 Task: Add a condition where "Tags Contains none of the following" add a tag "Submit" in new tickets in your groups.
Action: Mouse moved to (84, 440)
Screenshot: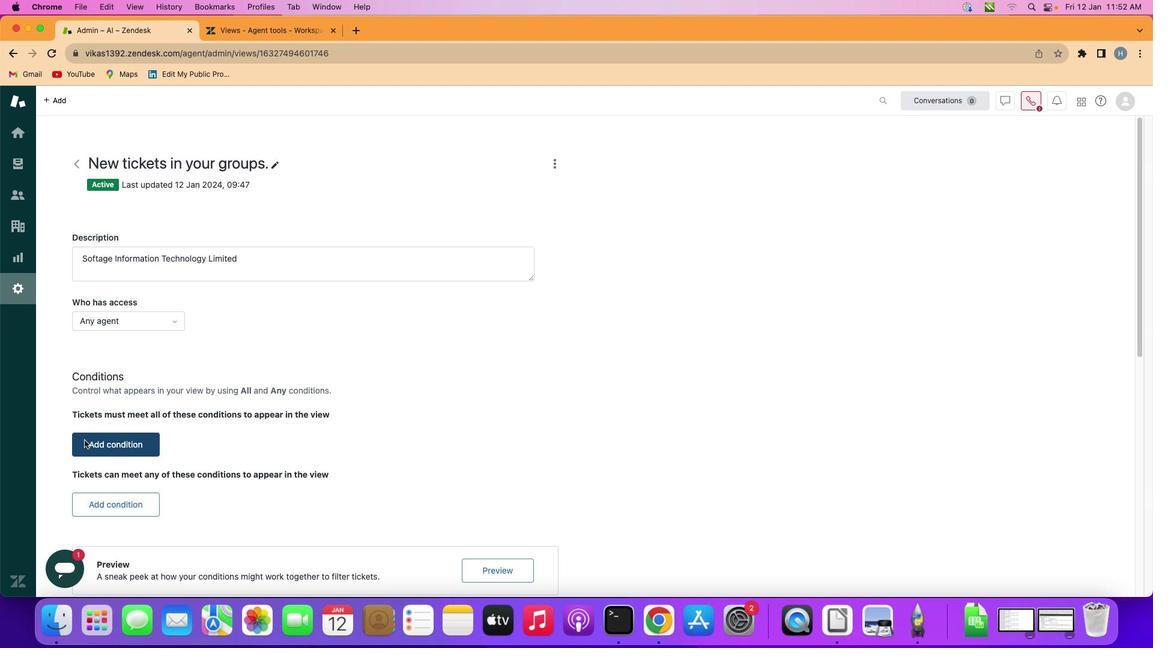 
Action: Mouse pressed left at (84, 440)
Screenshot: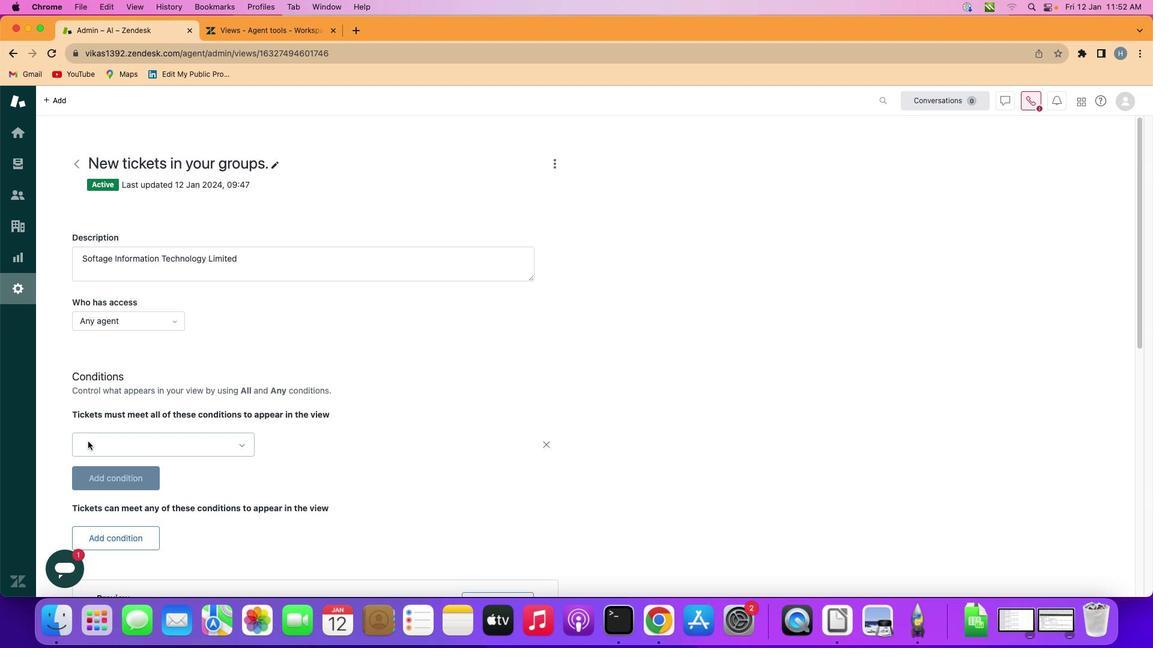 
Action: Mouse moved to (162, 442)
Screenshot: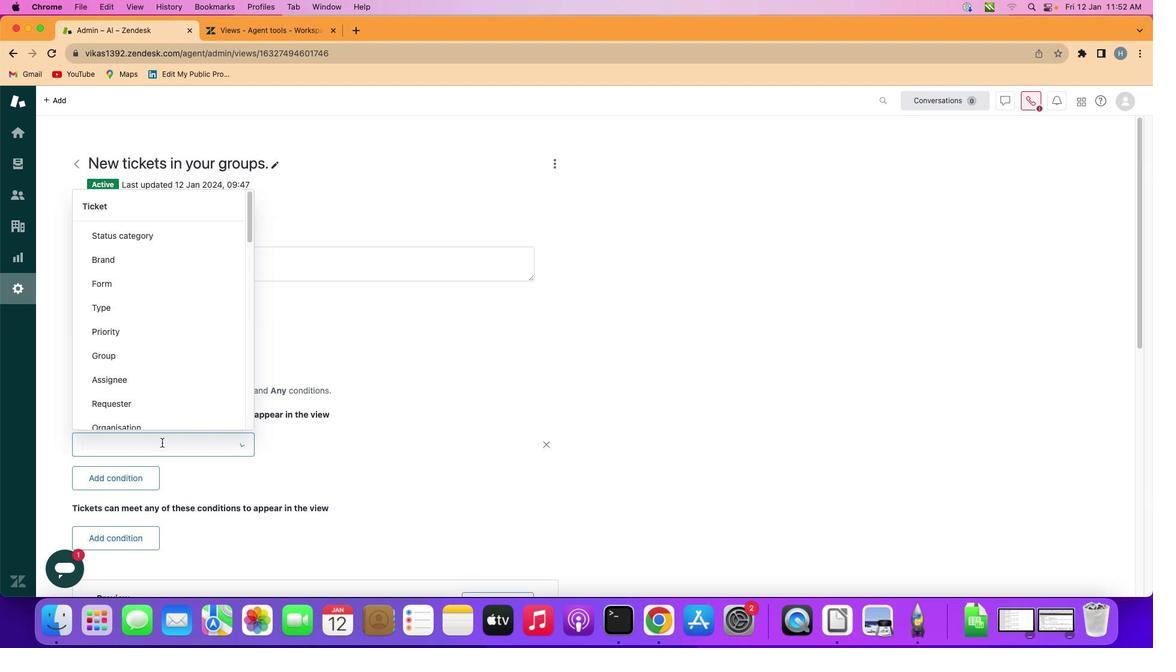
Action: Mouse pressed left at (162, 442)
Screenshot: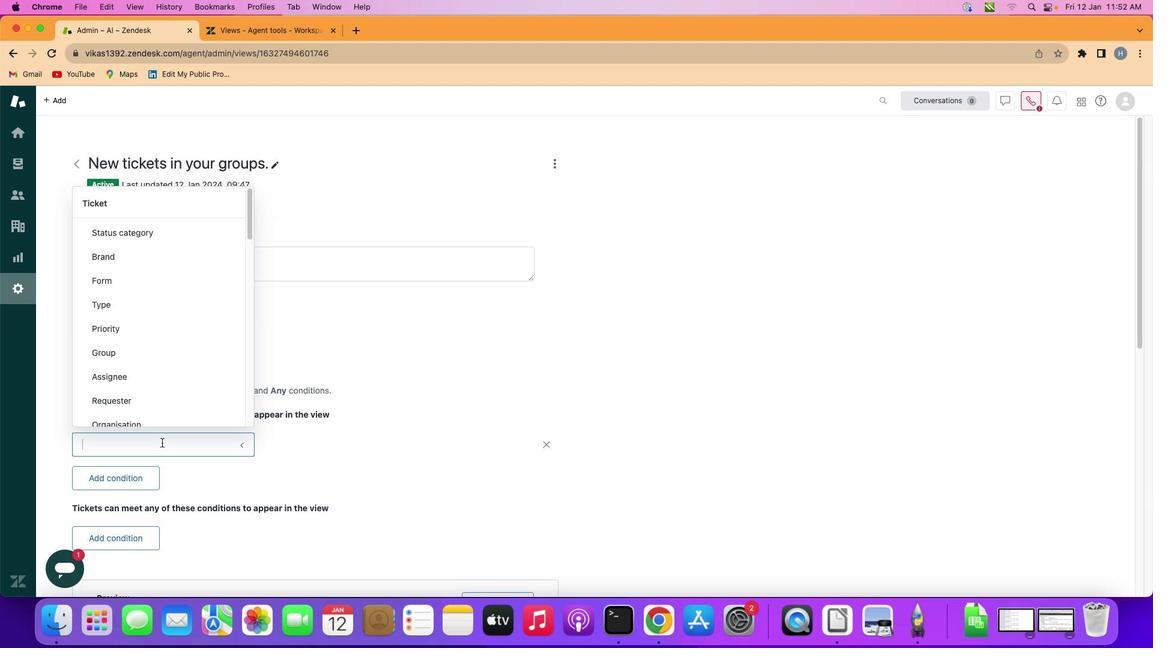
Action: Mouse moved to (173, 351)
Screenshot: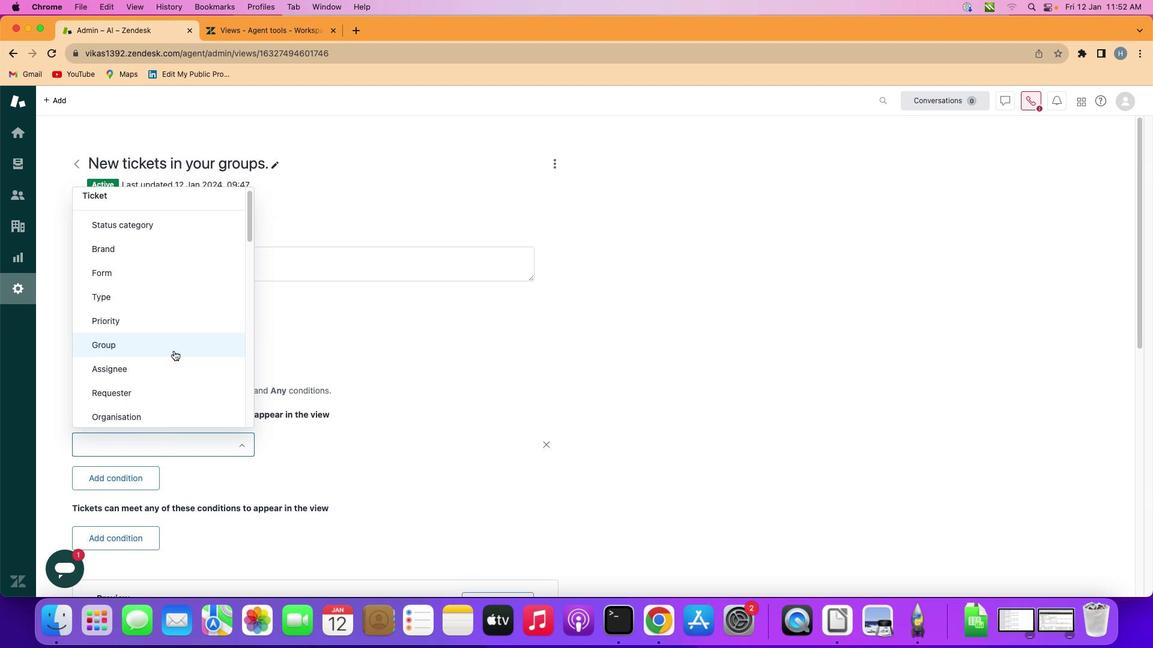 
Action: Mouse scrolled (173, 351) with delta (0, 0)
Screenshot: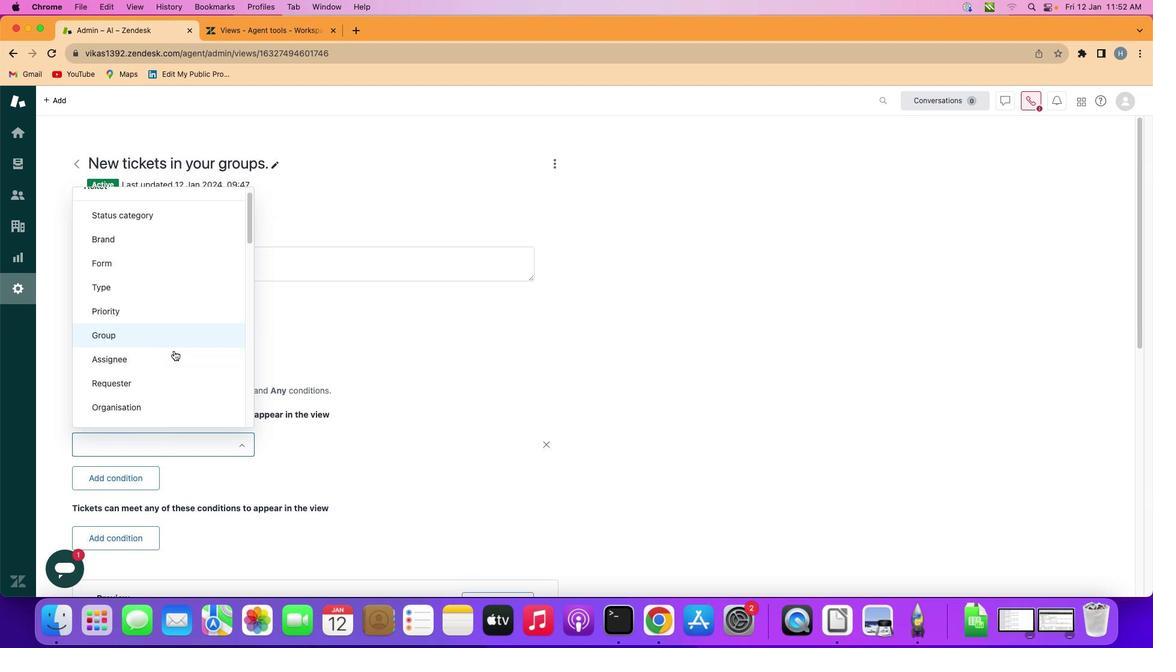 
Action: Mouse scrolled (173, 351) with delta (0, 0)
Screenshot: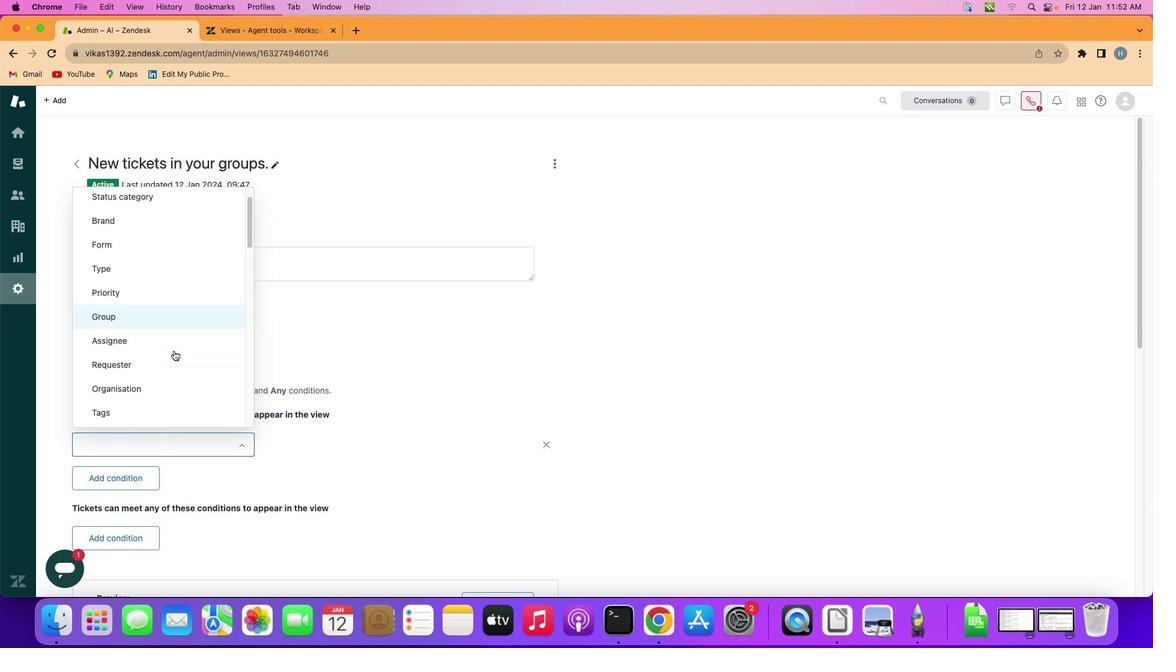 
Action: Mouse scrolled (173, 351) with delta (0, 0)
Screenshot: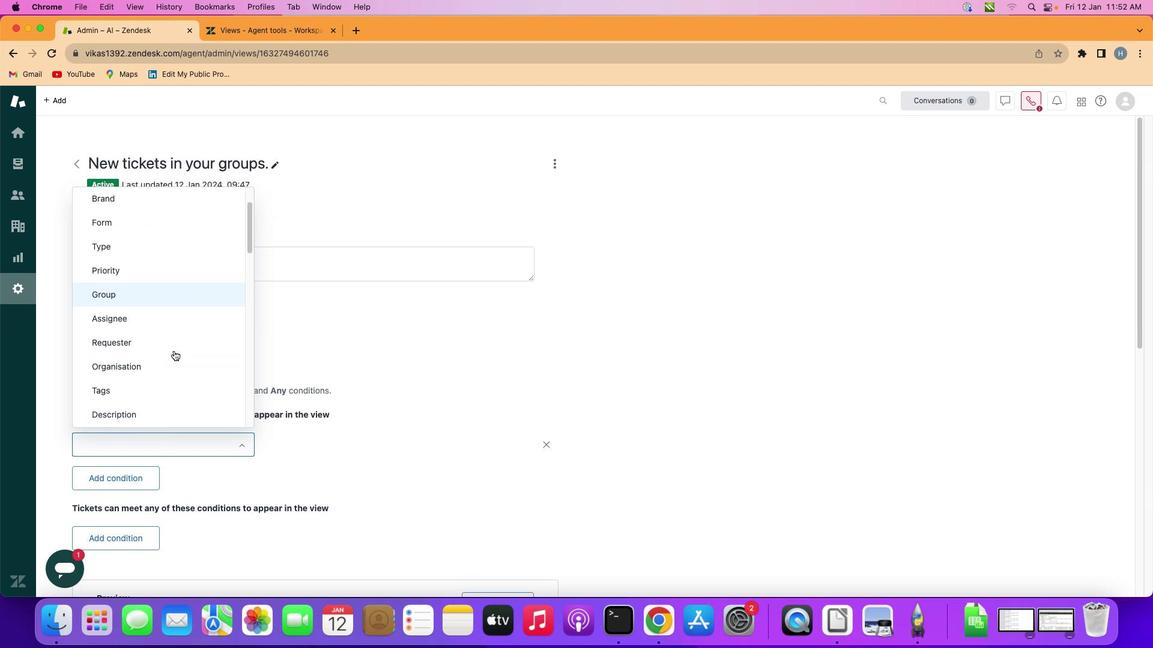 
Action: Mouse scrolled (173, 351) with delta (0, 0)
Screenshot: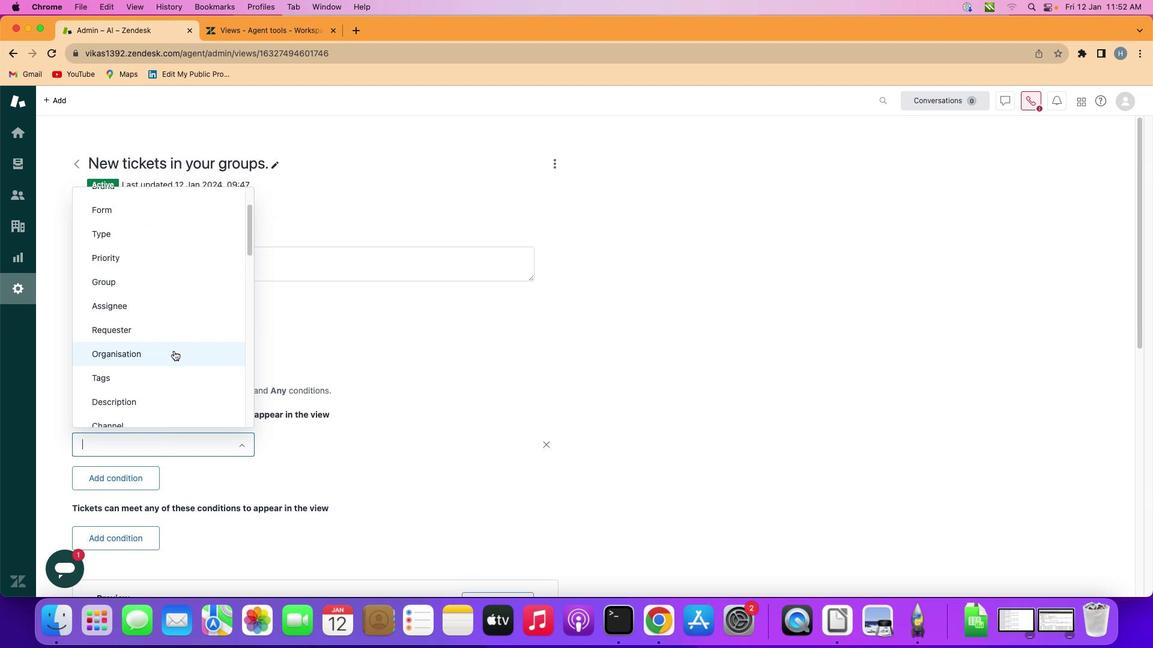 
Action: Mouse moved to (168, 373)
Screenshot: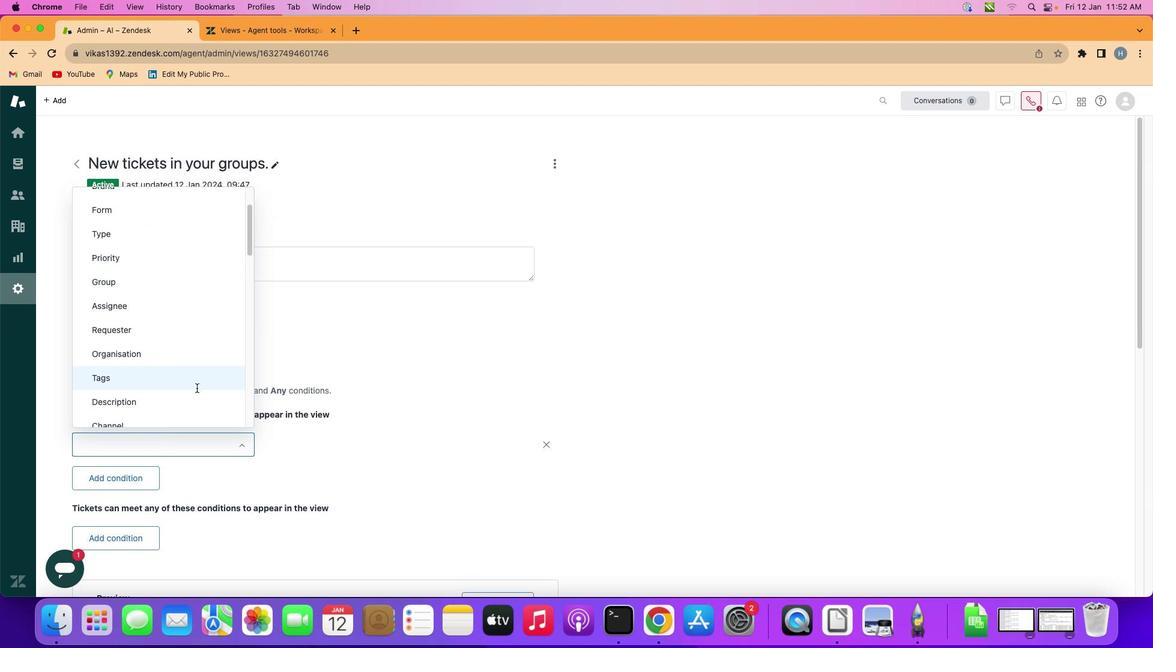 
Action: Mouse pressed left at (168, 373)
Screenshot: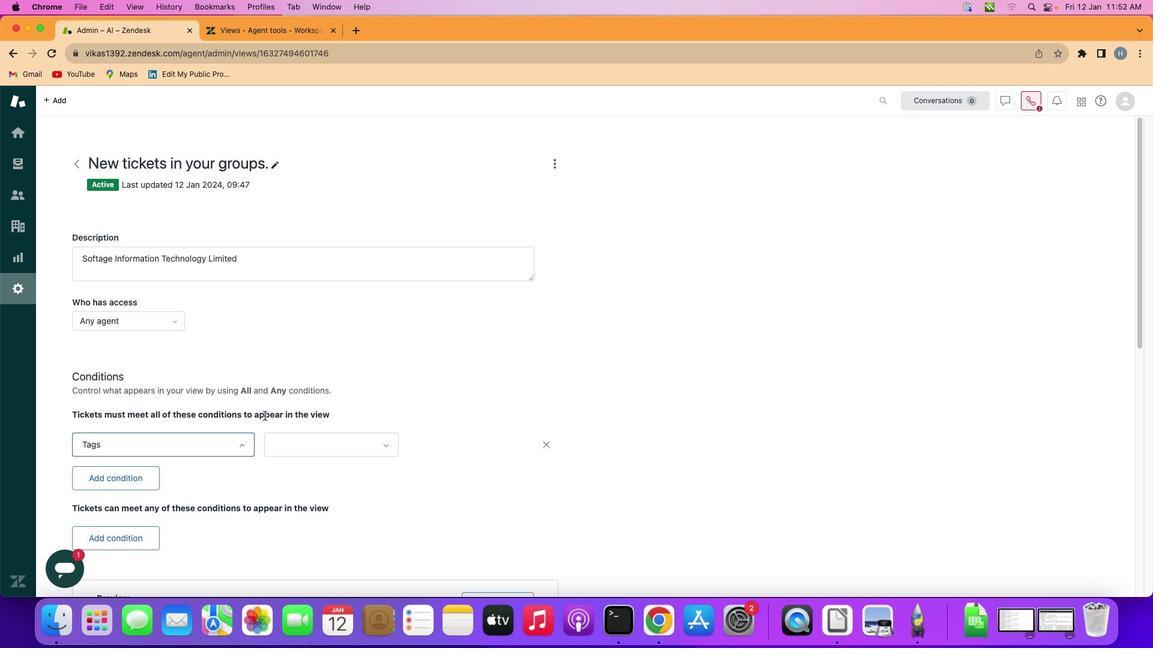
Action: Mouse moved to (326, 438)
Screenshot: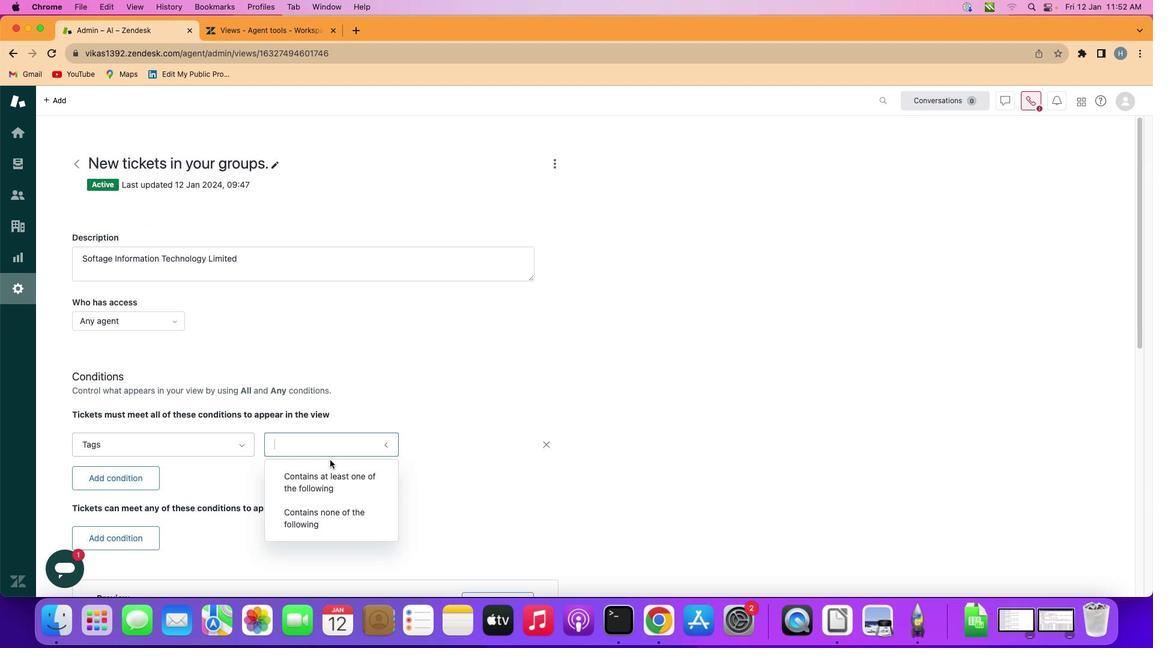 
Action: Mouse pressed left at (326, 438)
Screenshot: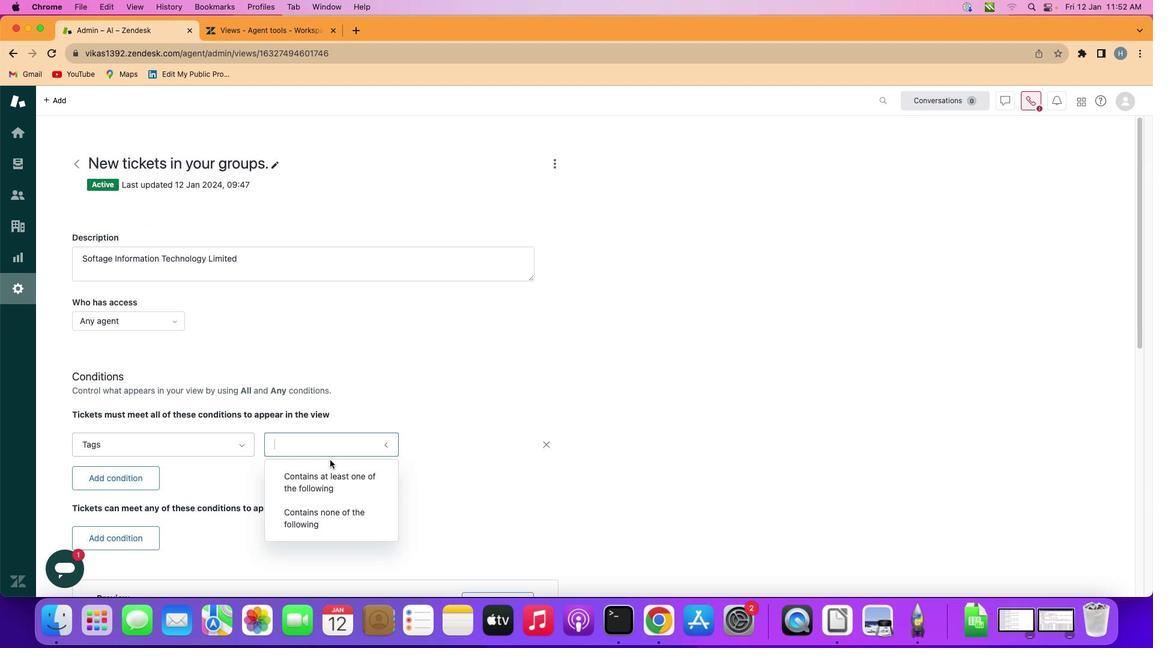 
Action: Mouse moved to (338, 515)
Screenshot: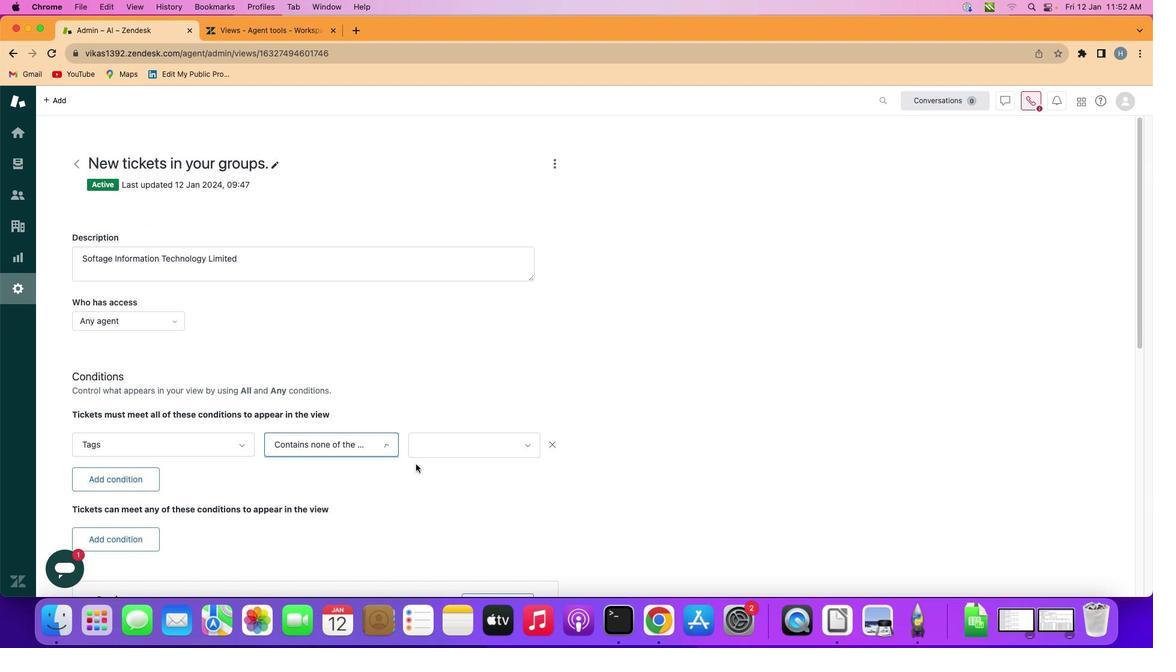 
Action: Mouse pressed left at (338, 515)
Screenshot: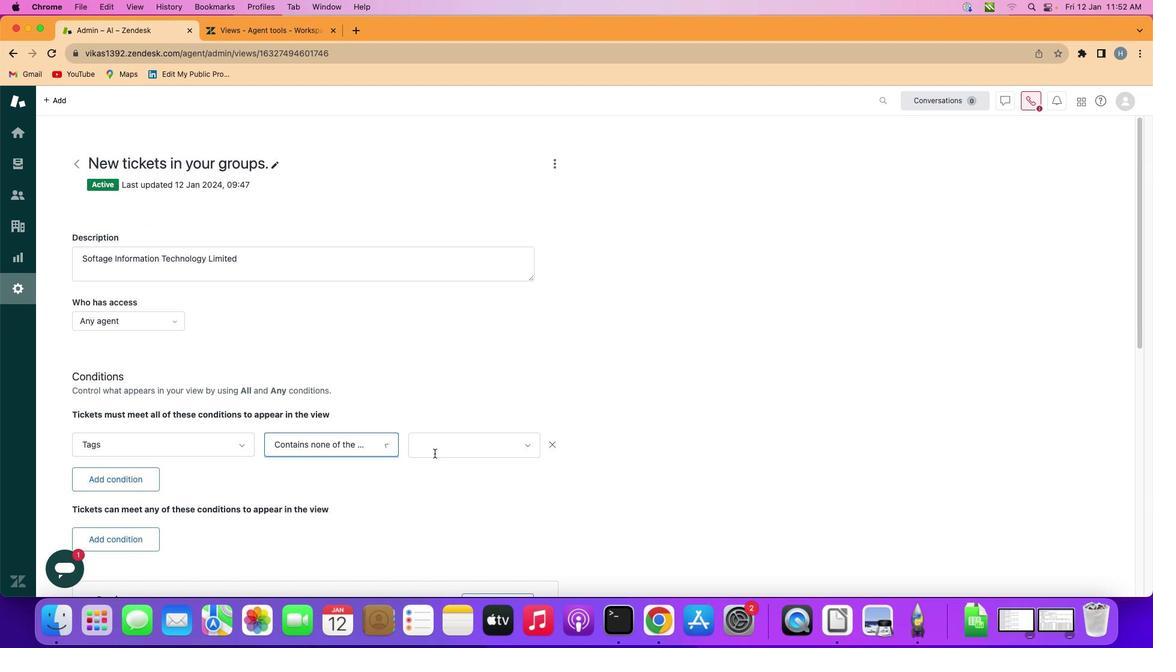 
Action: Mouse moved to (448, 445)
Screenshot: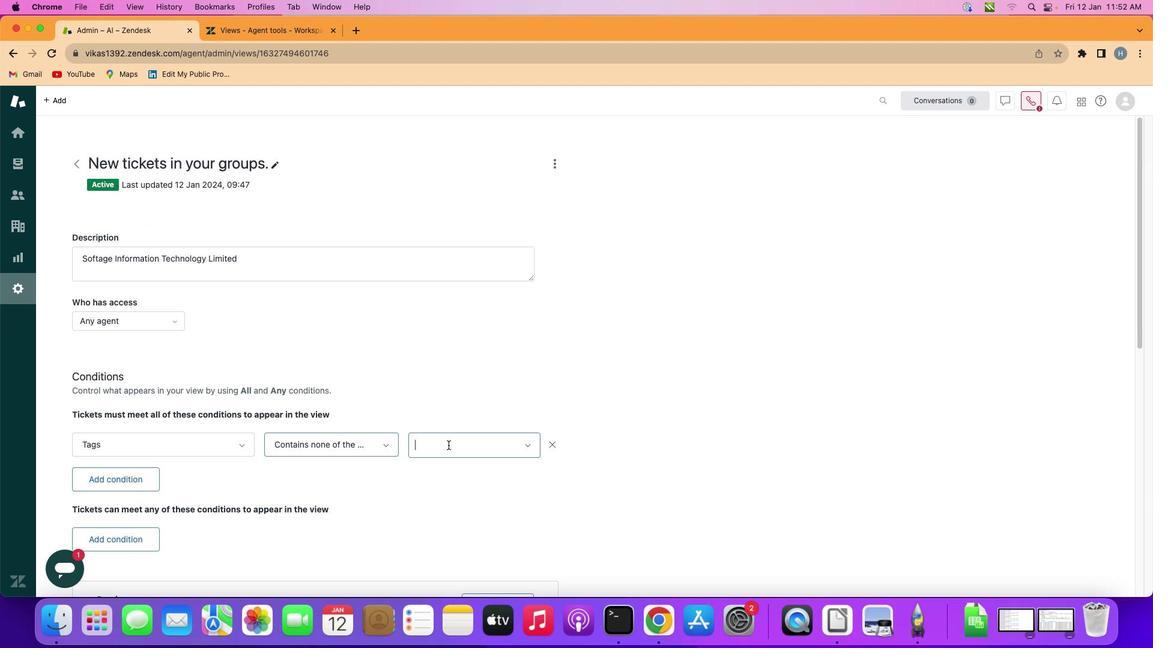 
Action: Mouse pressed left at (448, 445)
Screenshot: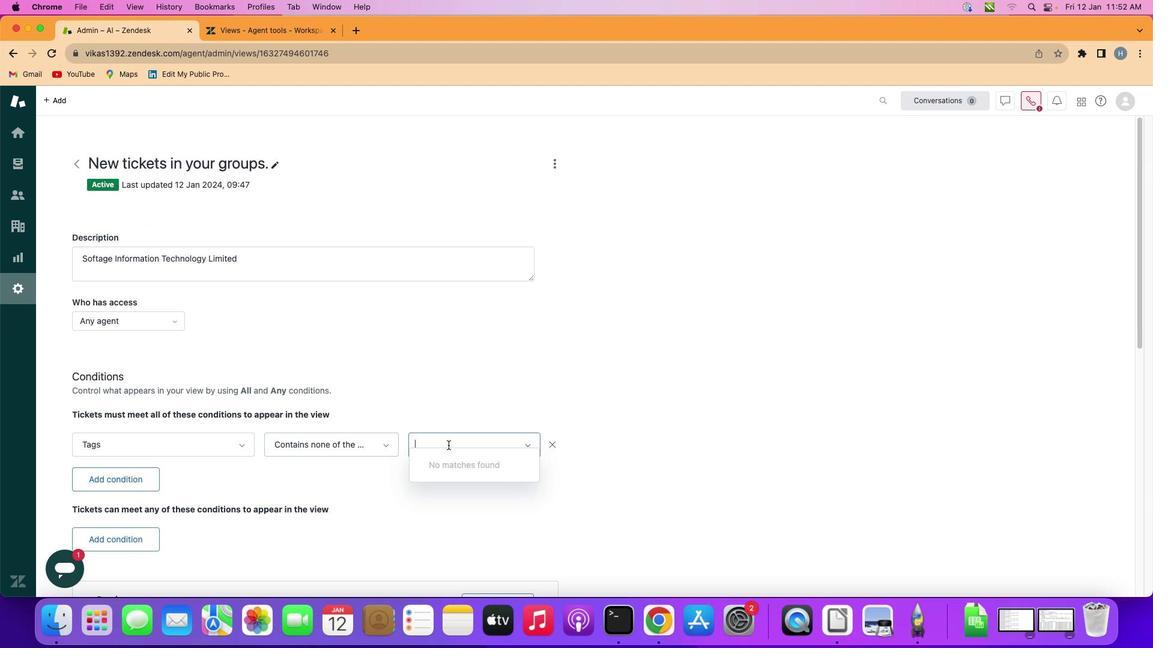 
Action: Key pressed Key.shift'S''u''b''m''i''t'
Screenshot: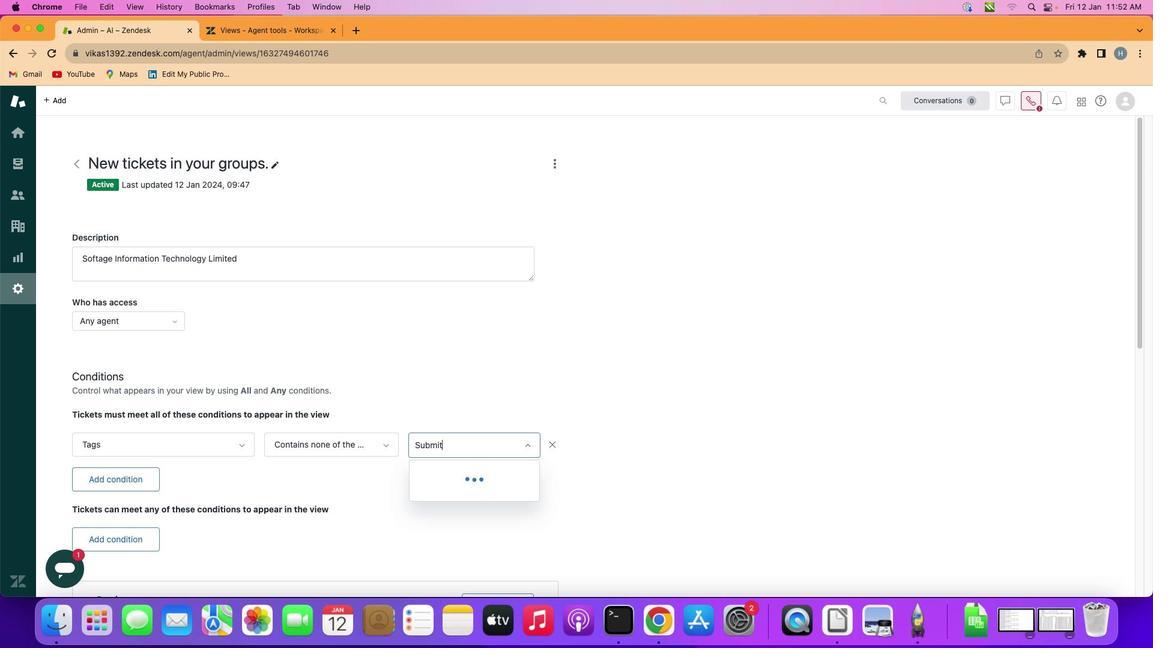 
